 Task: Create a rule from the Agile list, Priority changed -> Complete task in the project ApprisePro if Priority Cleared then Complete Task
Action: Mouse moved to (1277, 116)
Screenshot: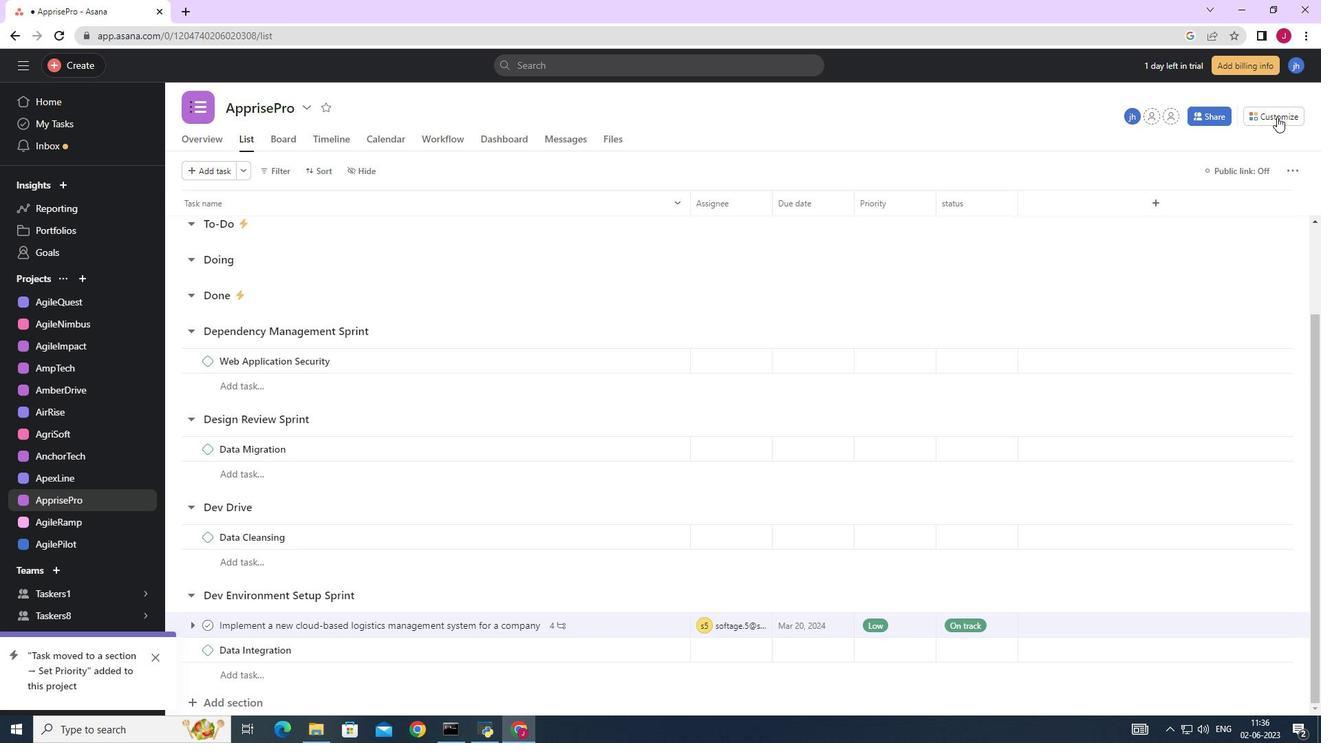 
Action: Mouse pressed left at (1277, 116)
Screenshot: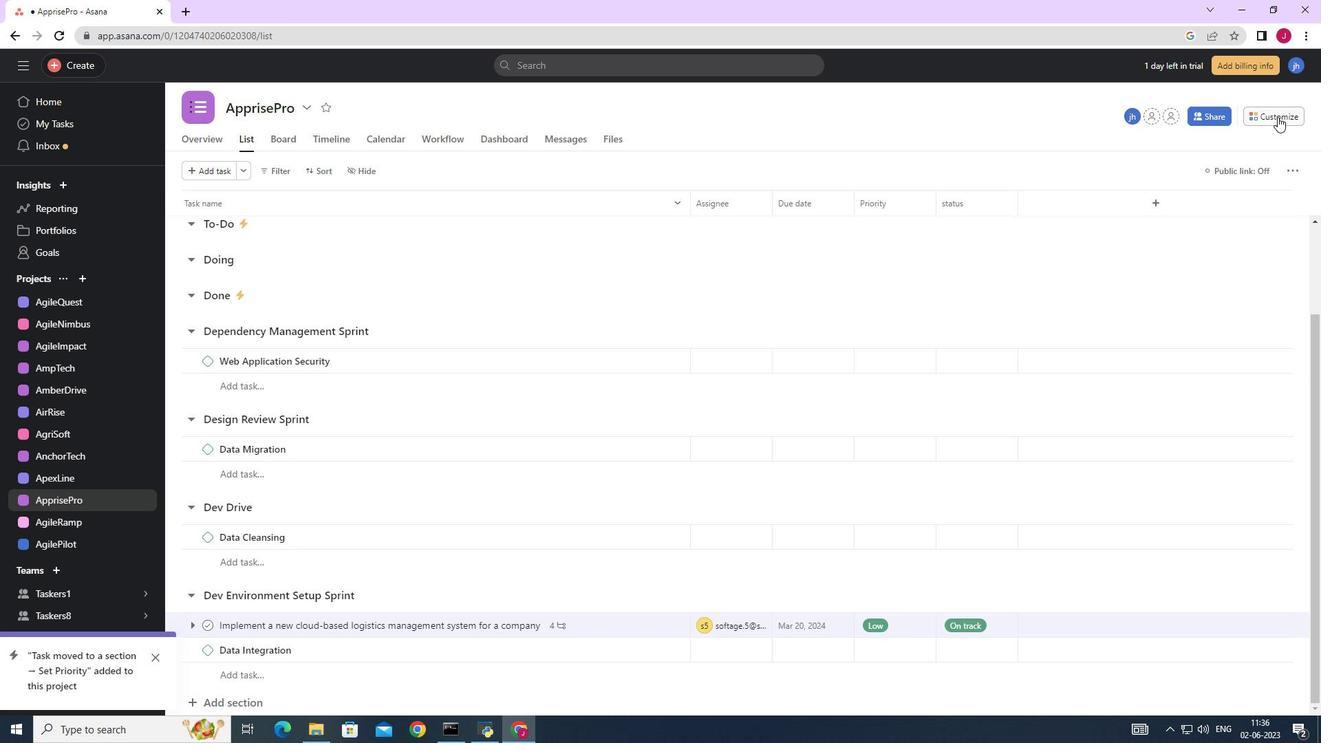 
Action: Mouse moved to (1048, 297)
Screenshot: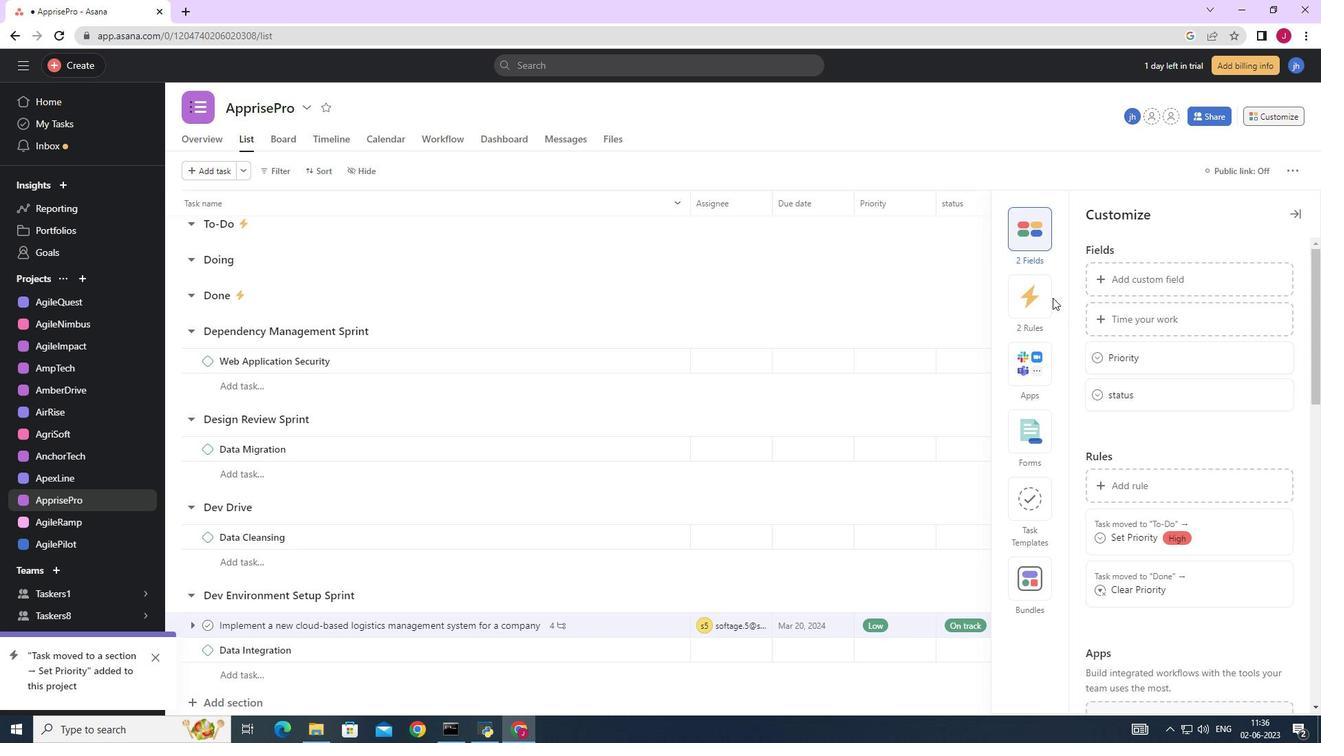 
Action: Mouse pressed left at (1048, 297)
Screenshot: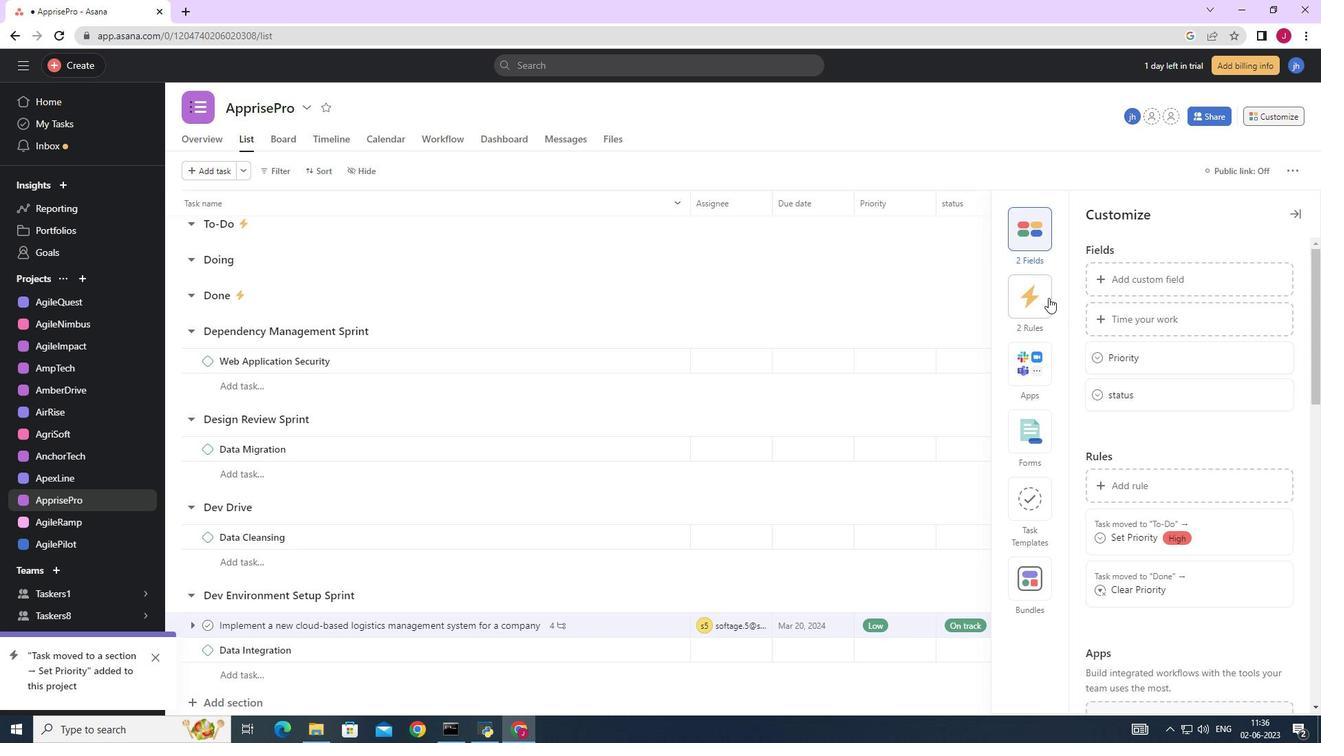 
Action: Mouse moved to (1163, 280)
Screenshot: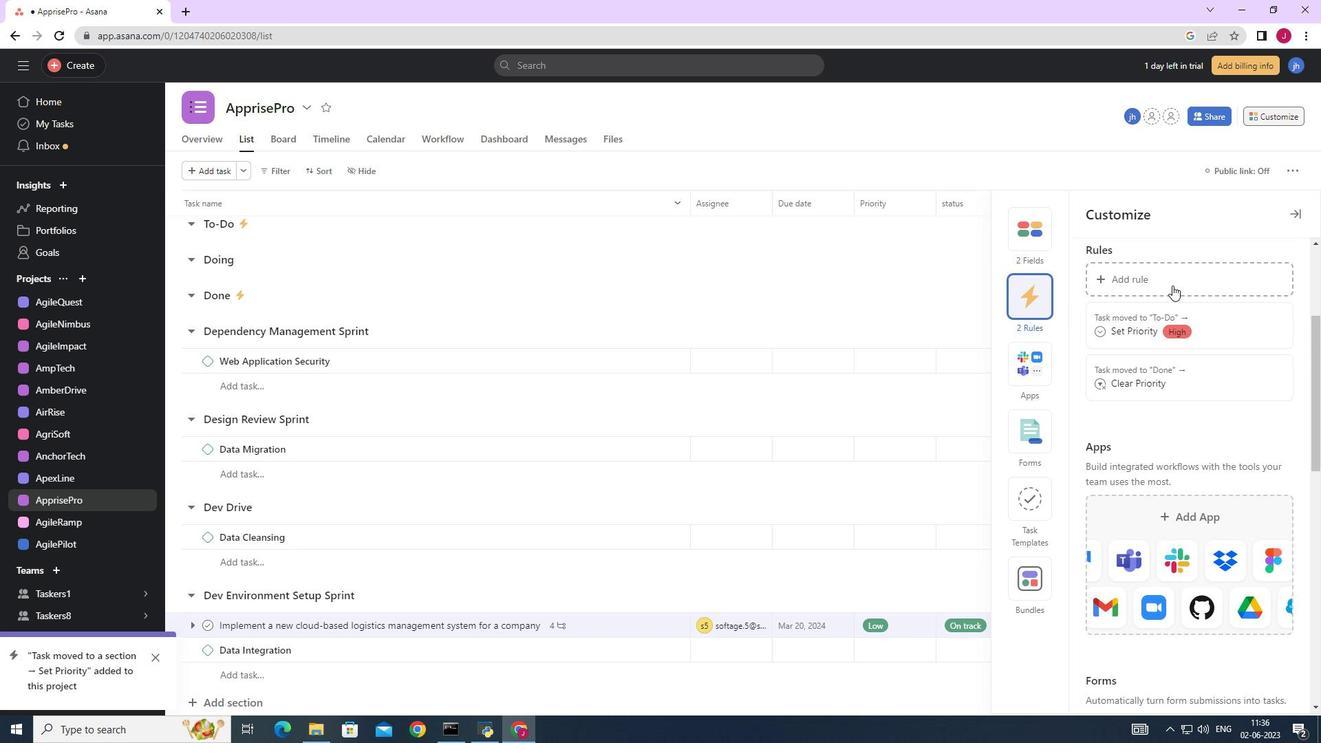 
Action: Mouse pressed left at (1163, 280)
Screenshot: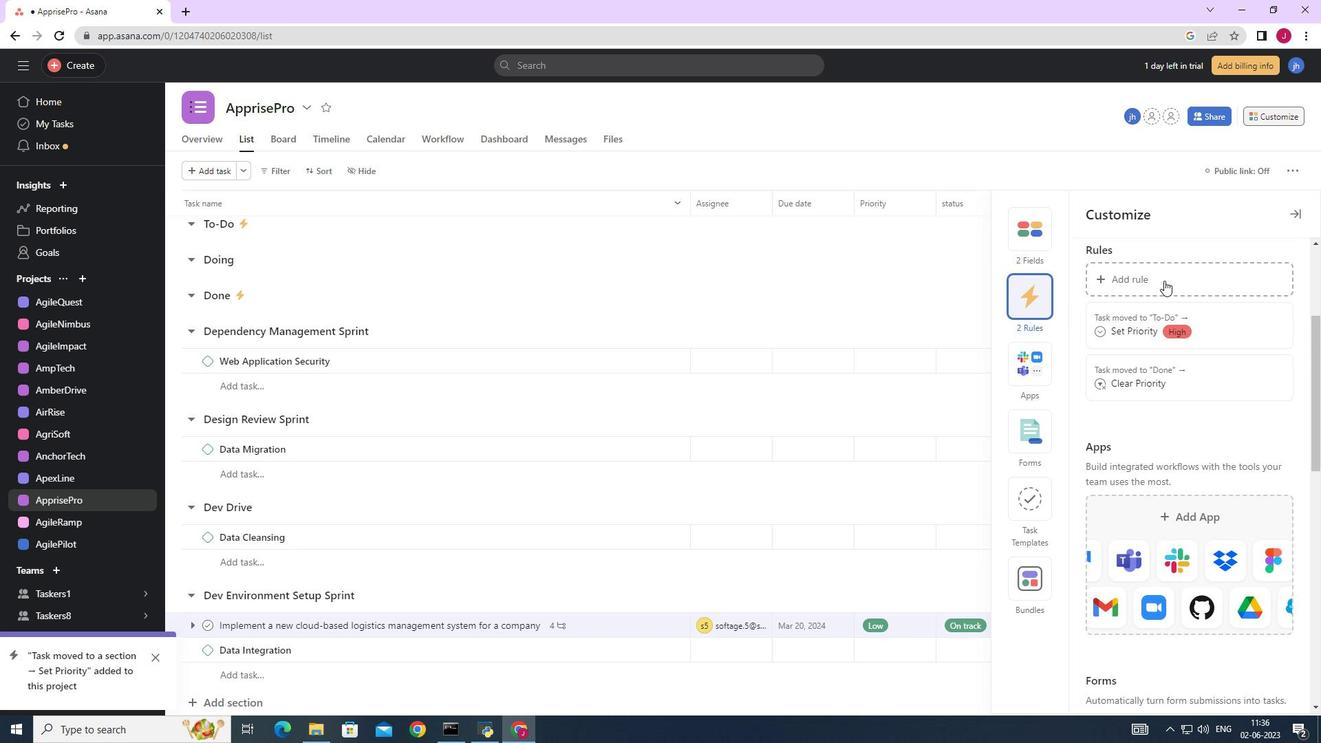 
Action: Mouse moved to (282, 209)
Screenshot: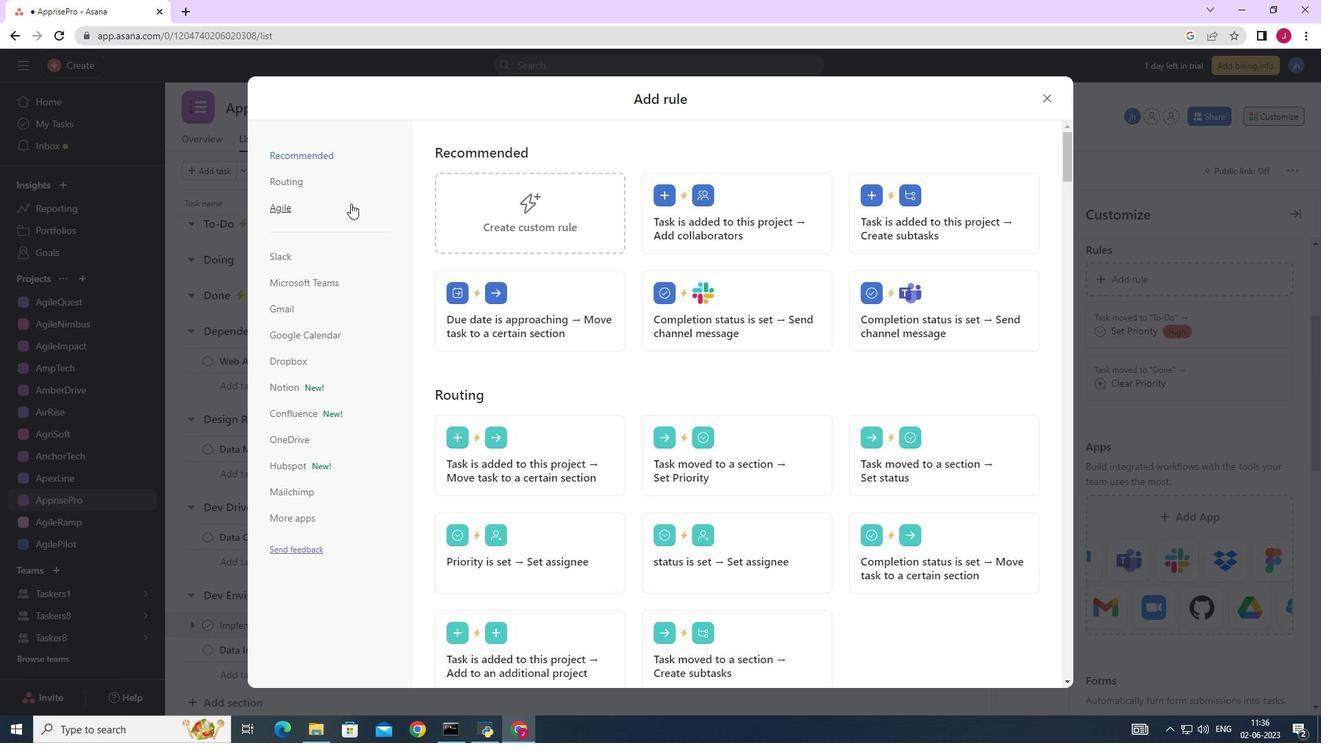 
Action: Mouse pressed left at (282, 209)
Screenshot: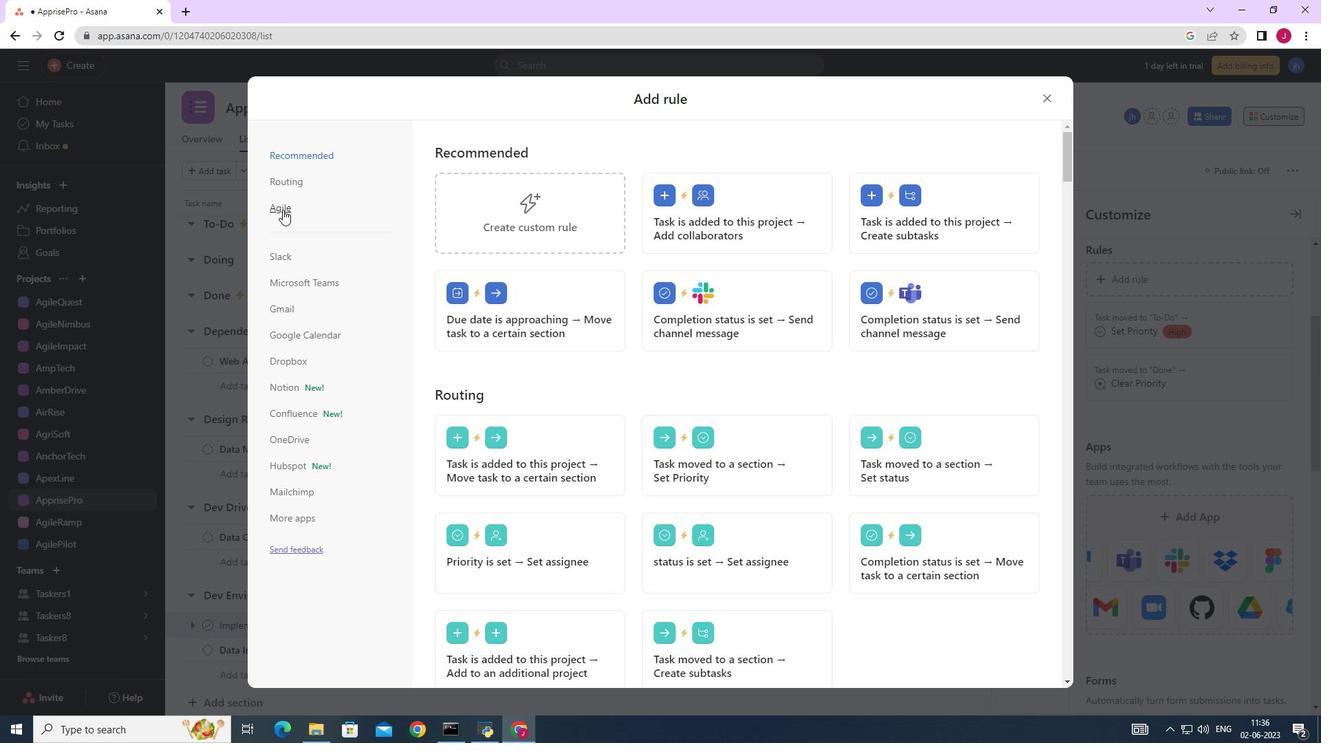 
Action: Mouse moved to (503, 211)
Screenshot: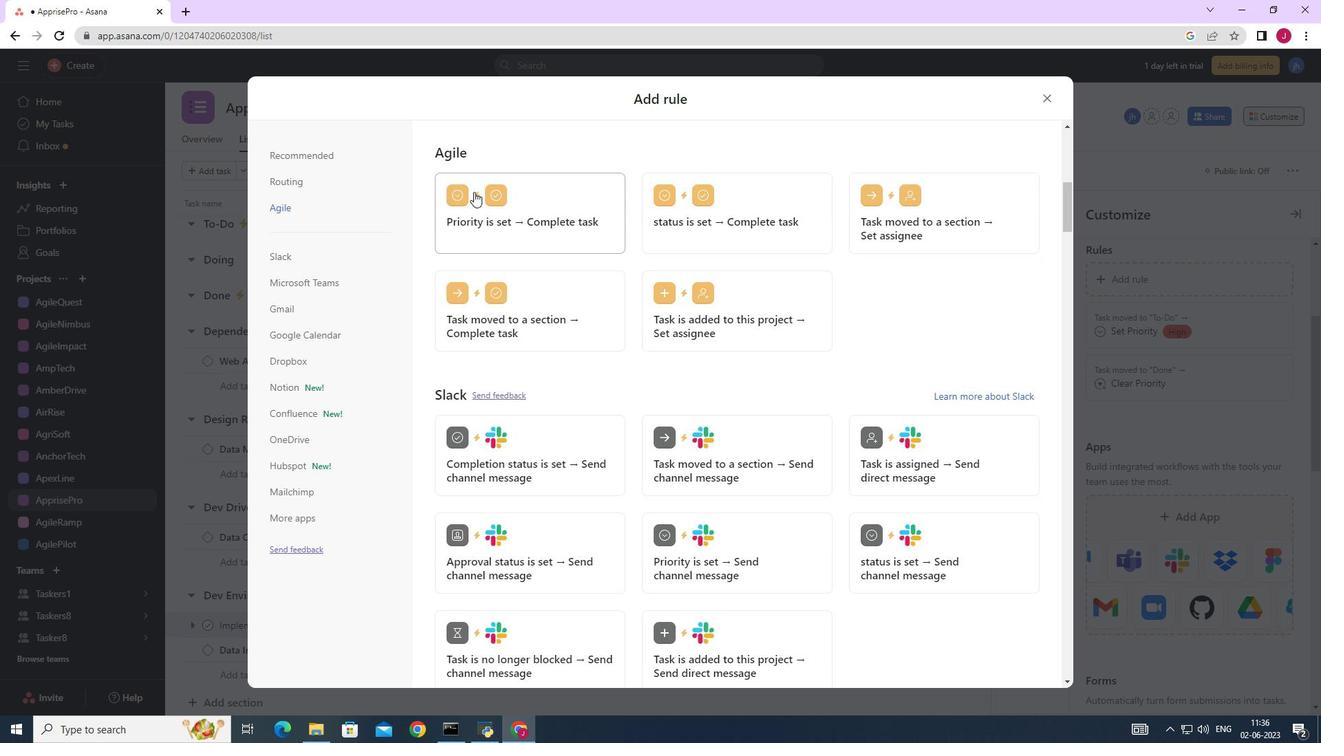 
Action: Mouse pressed left at (503, 211)
Screenshot: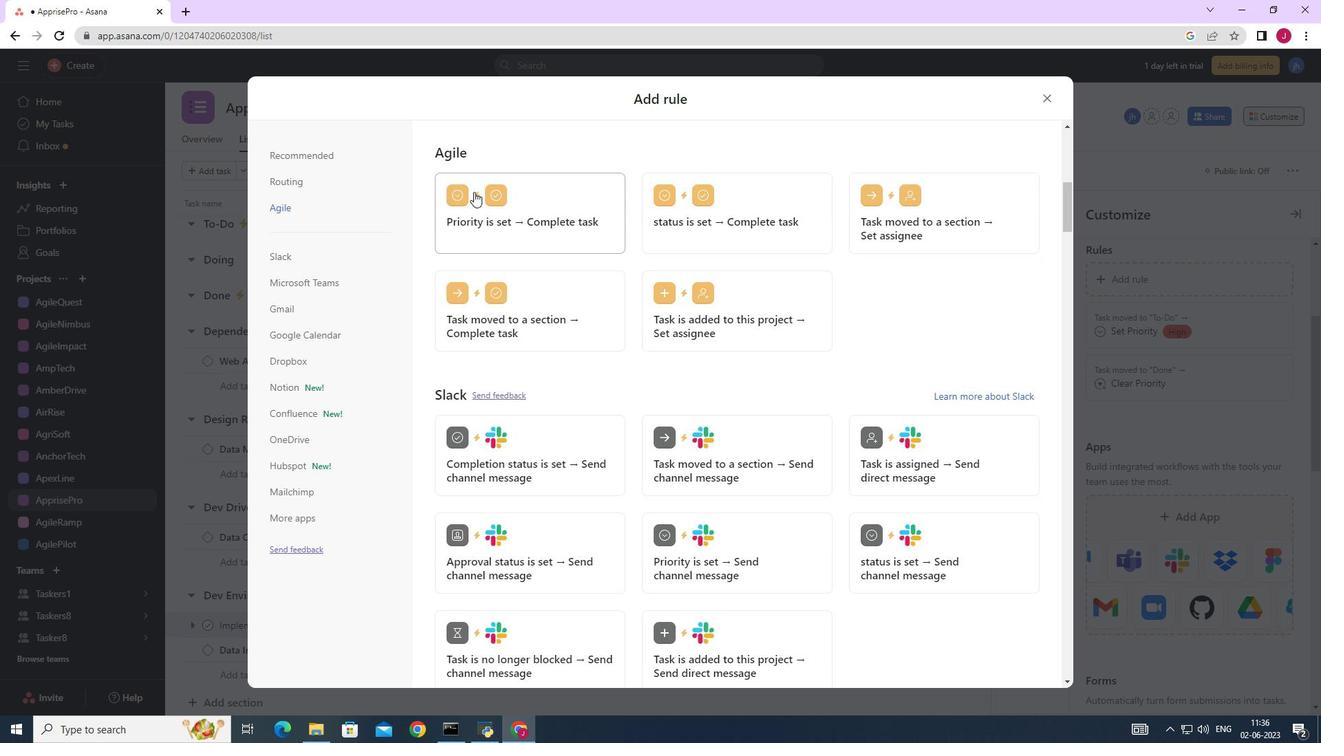 
Action: Mouse moved to (519, 445)
Screenshot: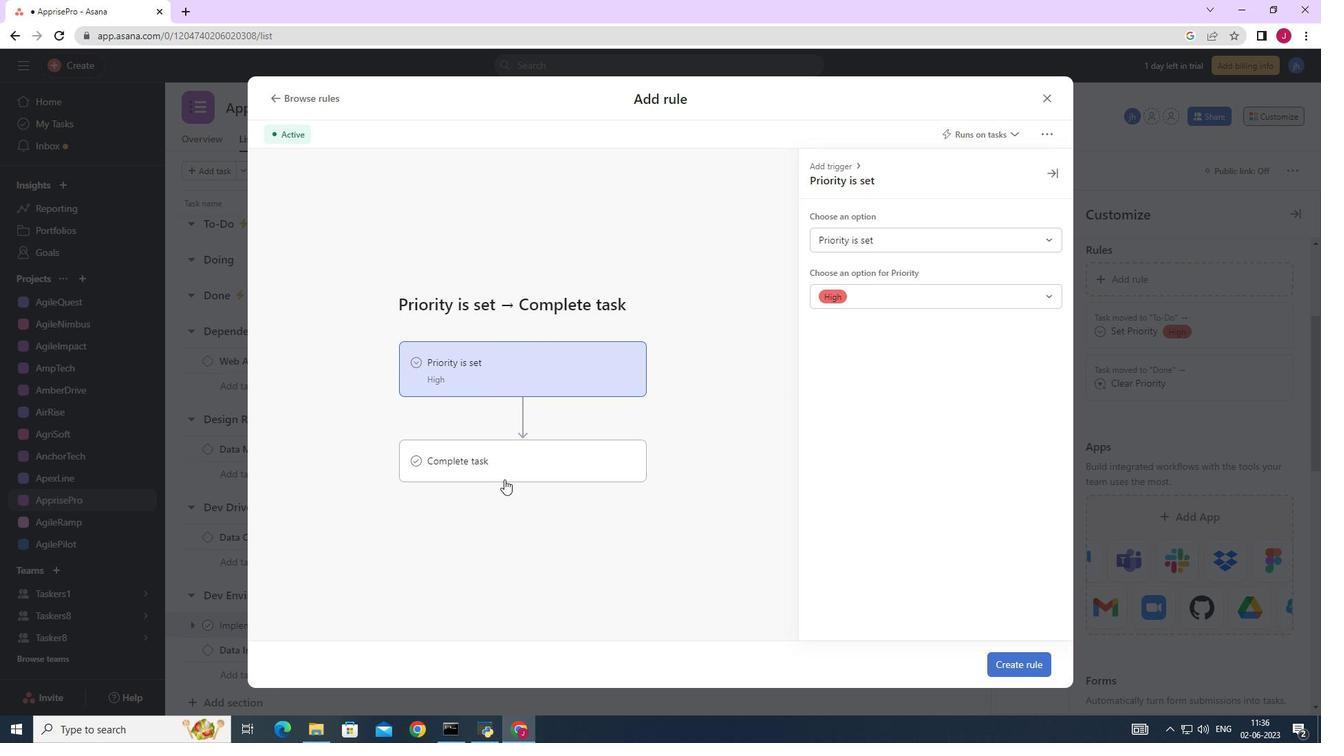 
Action: Mouse pressed left at (519, 445)
Screenshot: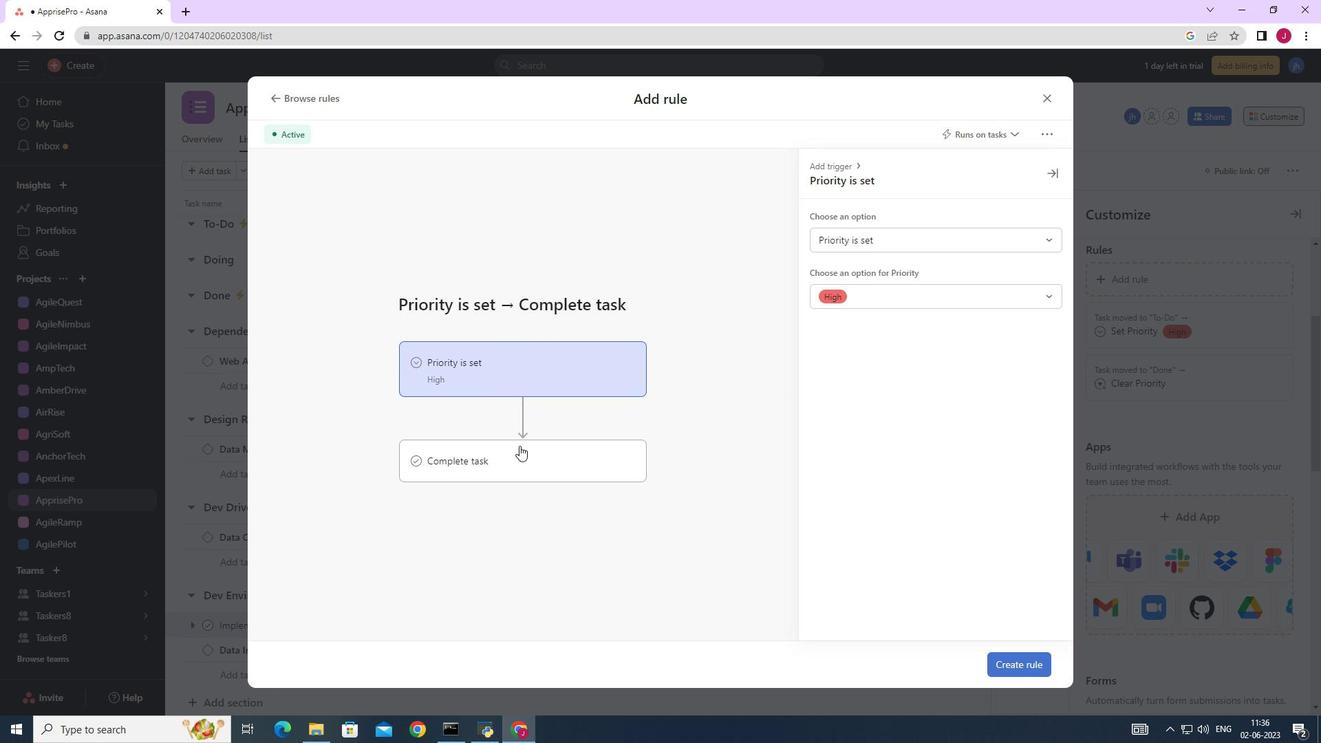 
Action: Mouse moved to (571, 352)
Screenshot: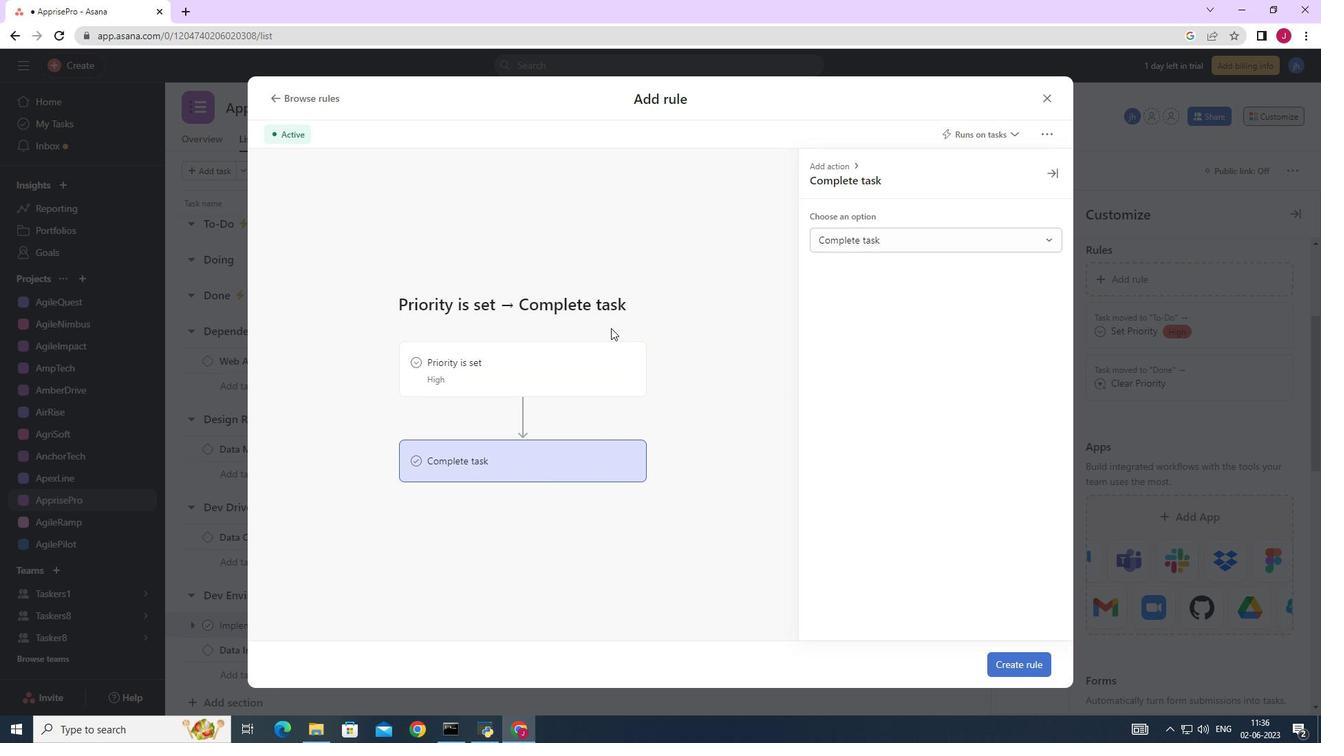 
Action: Mouse pressed left at (571, 352)
Screenshot: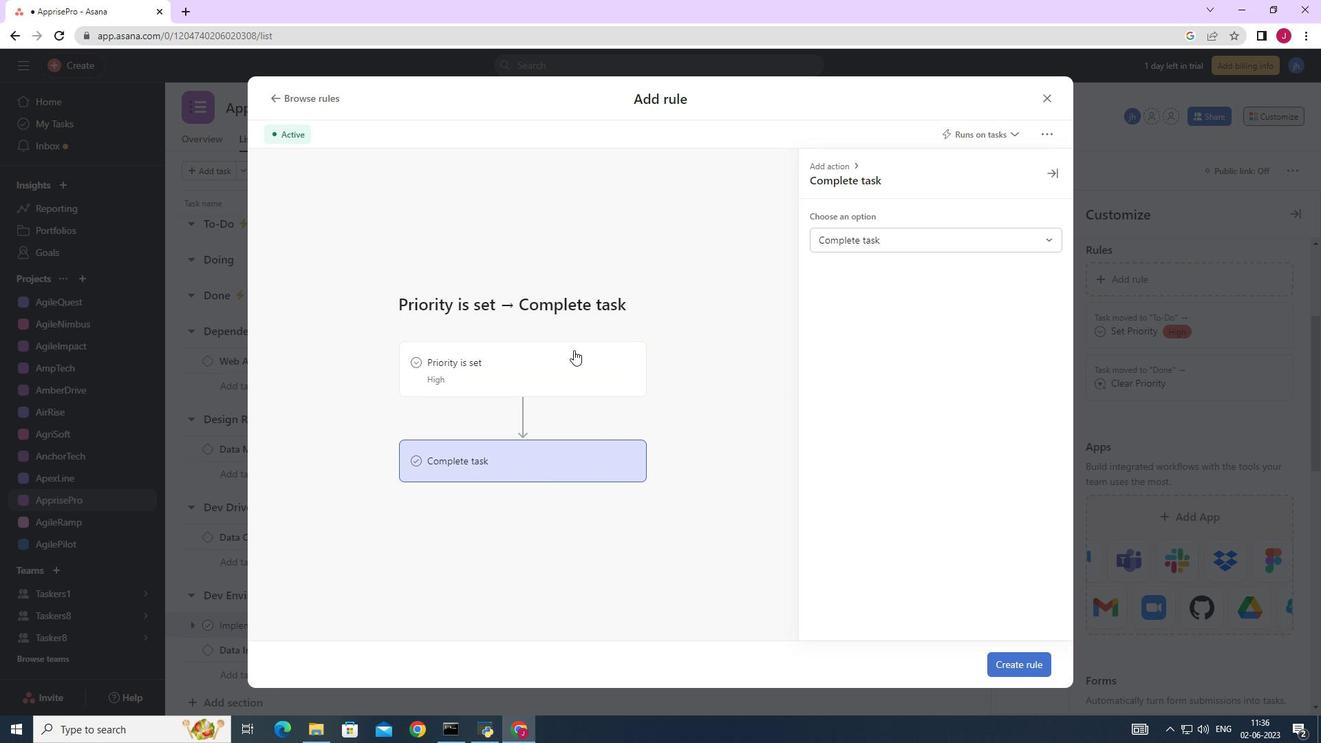 
Action: Mouse moved to (908, 238)
Screenshot: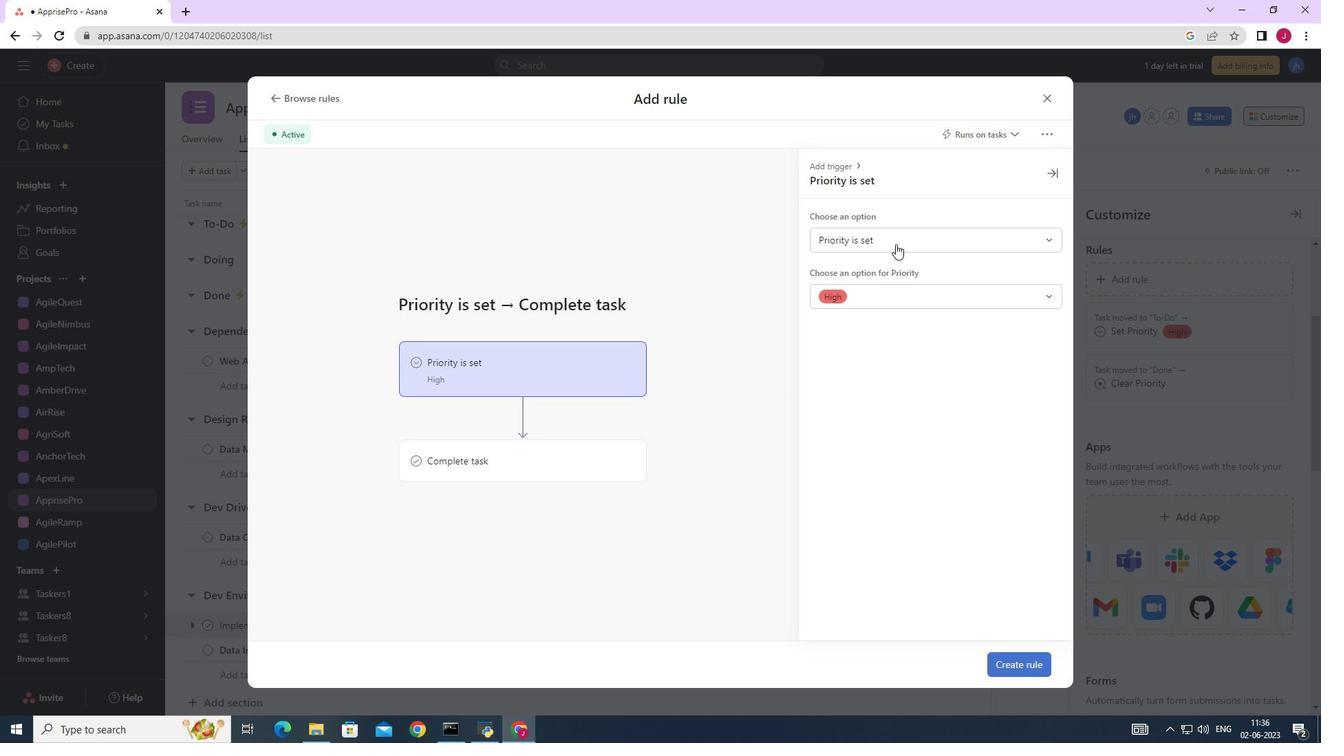 
Action: Mouse pressed left at (908, 238)
Screenshot: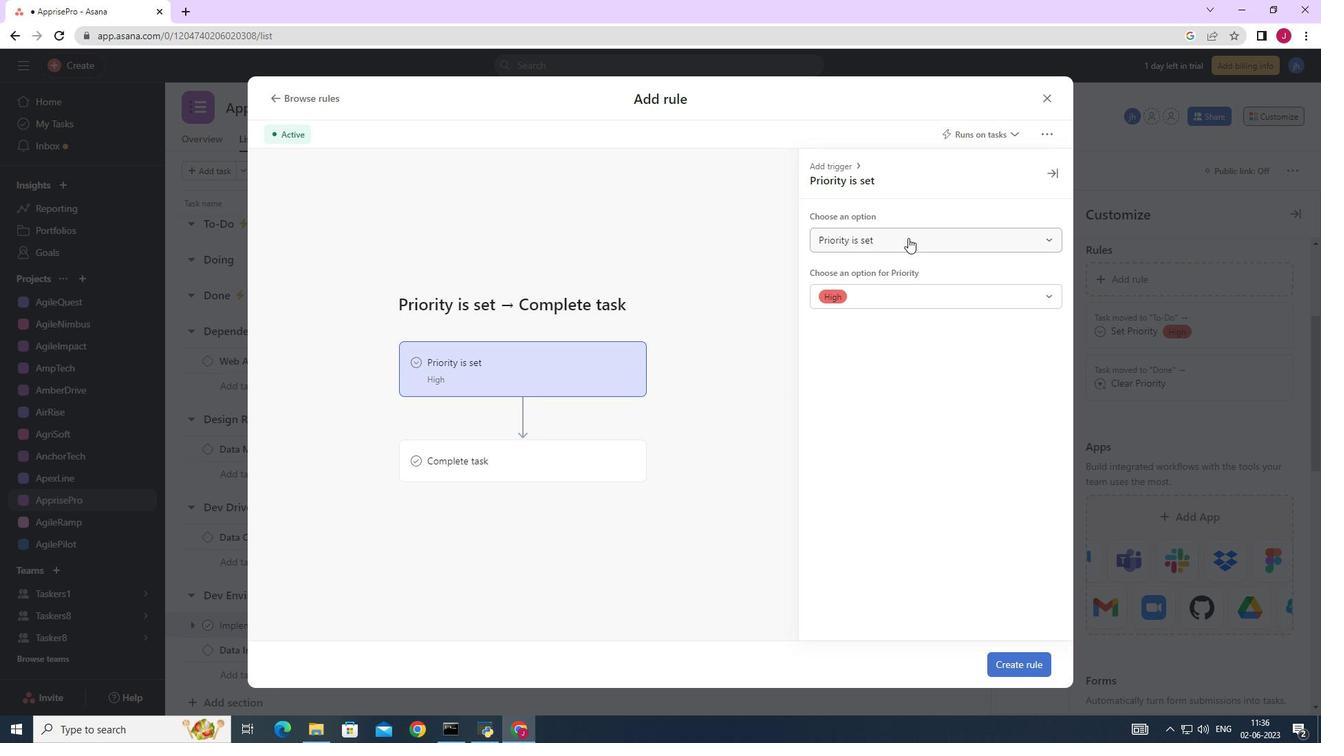 
Action: Mouse moved to (884, 292)
Screenshot: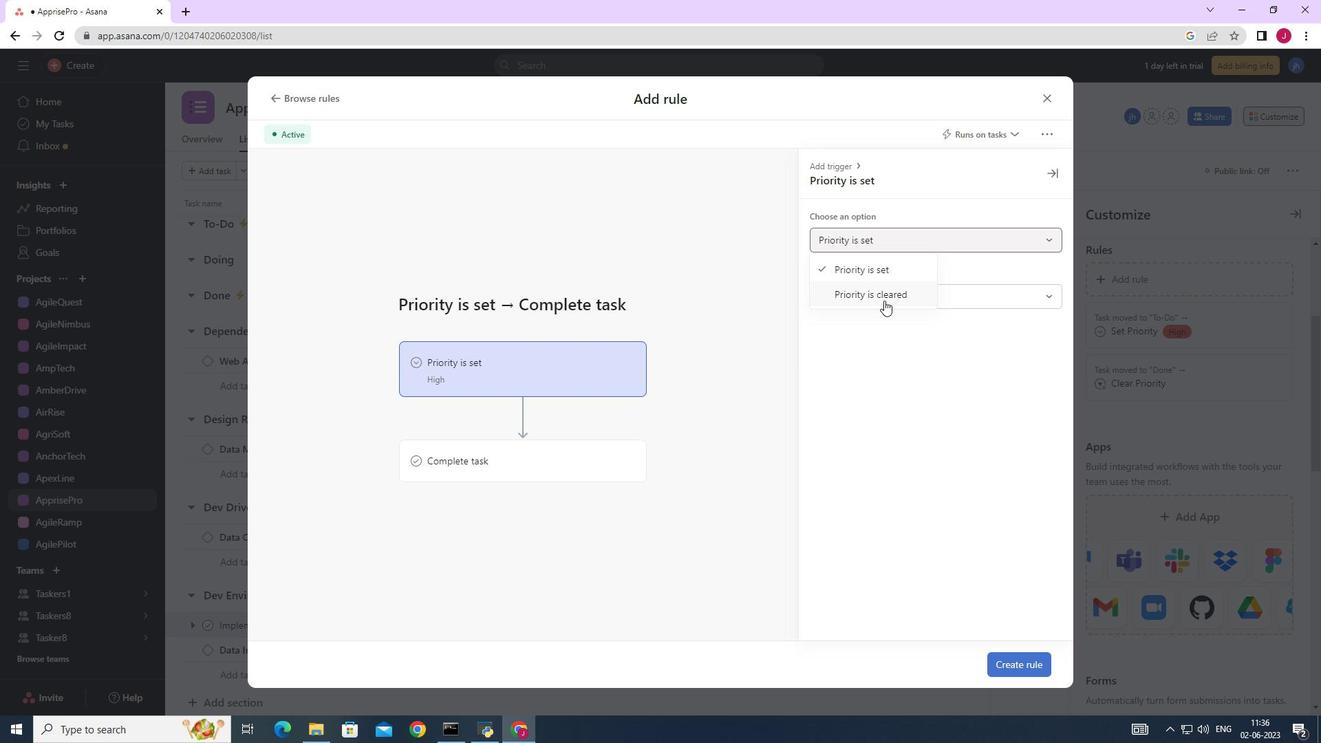
Action: Mouse pressed left at (884, 292)
Screenshot: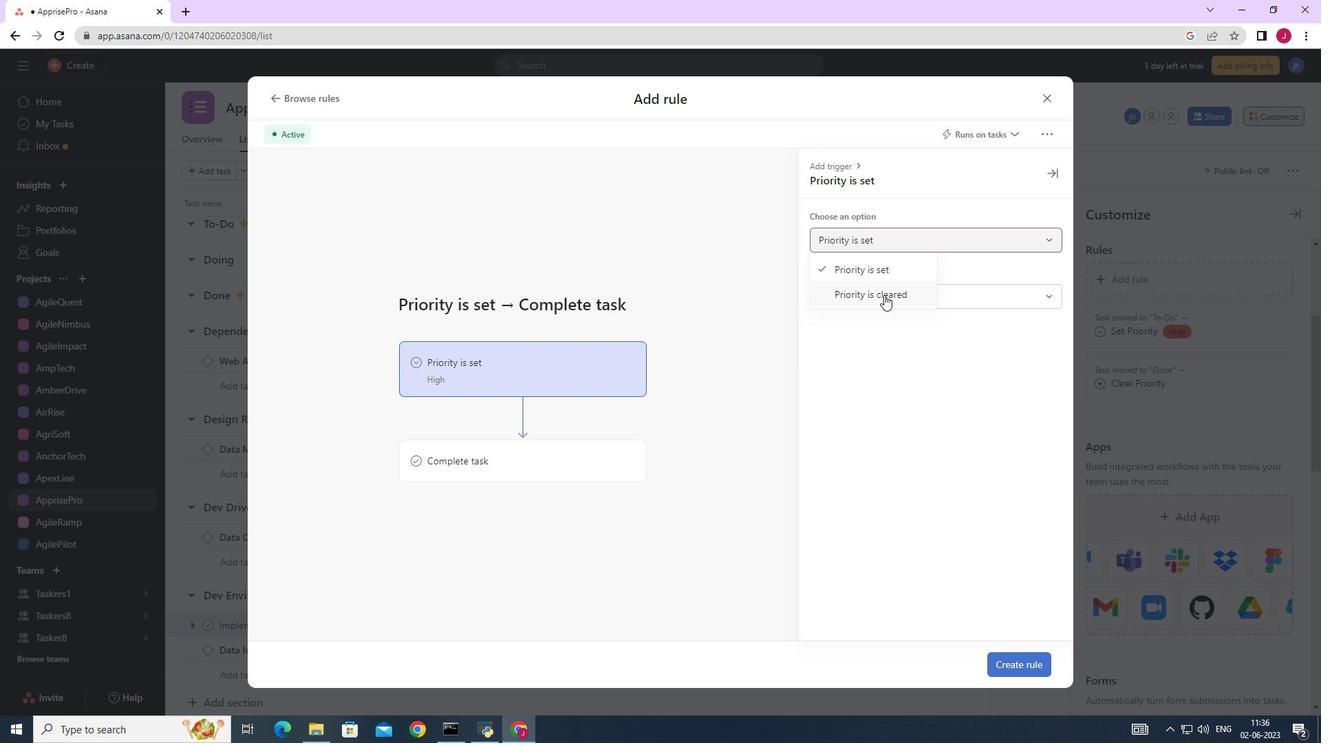 
Action: Mouse moved to (461, 453)
Screenshot: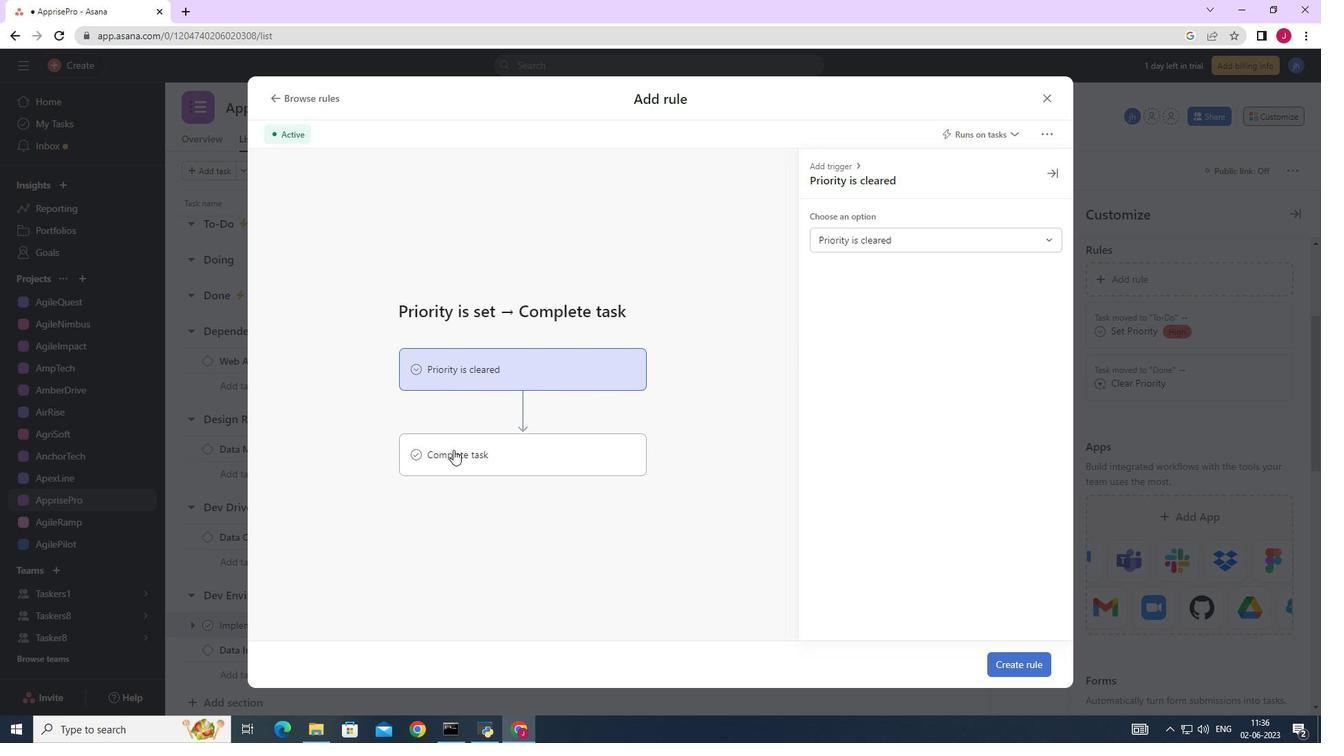 
Action: Mouse pressed left at (461, 453)
Screenshot: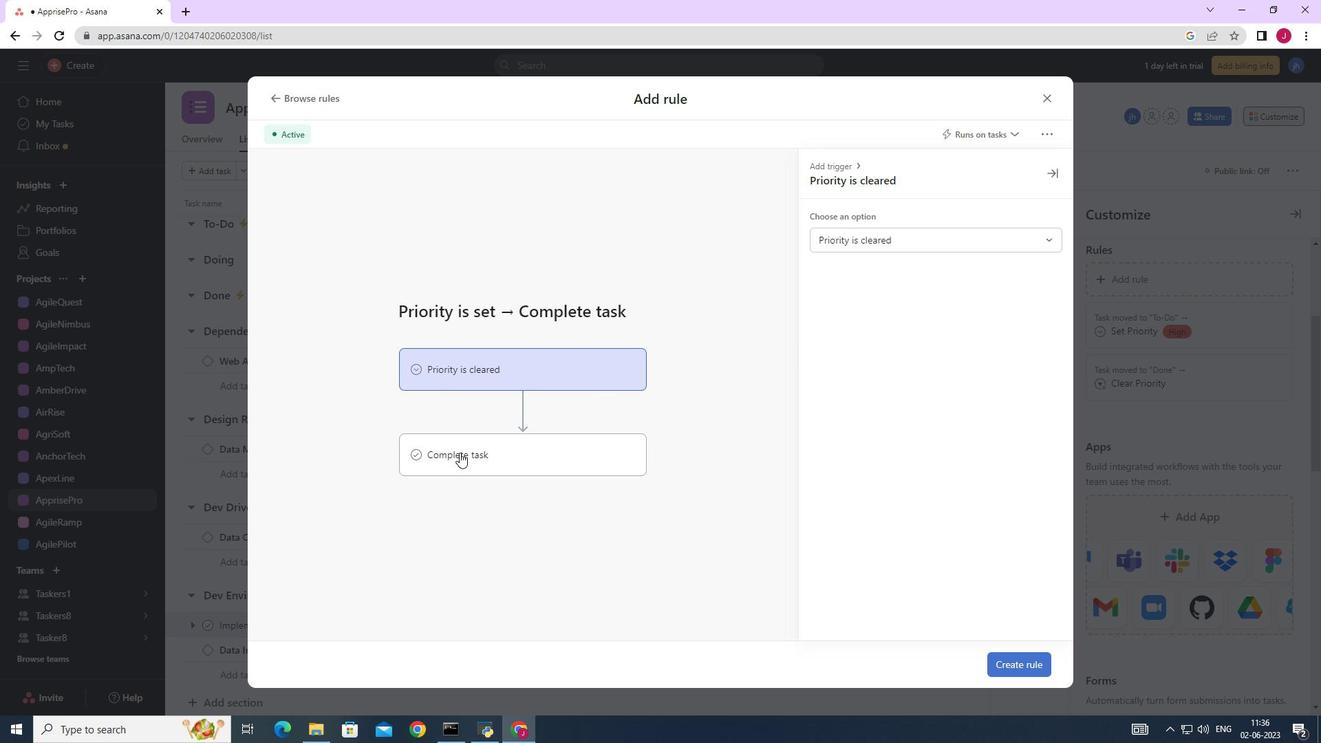 
Action: Mouse moved to (1029, 662)
Screenshot: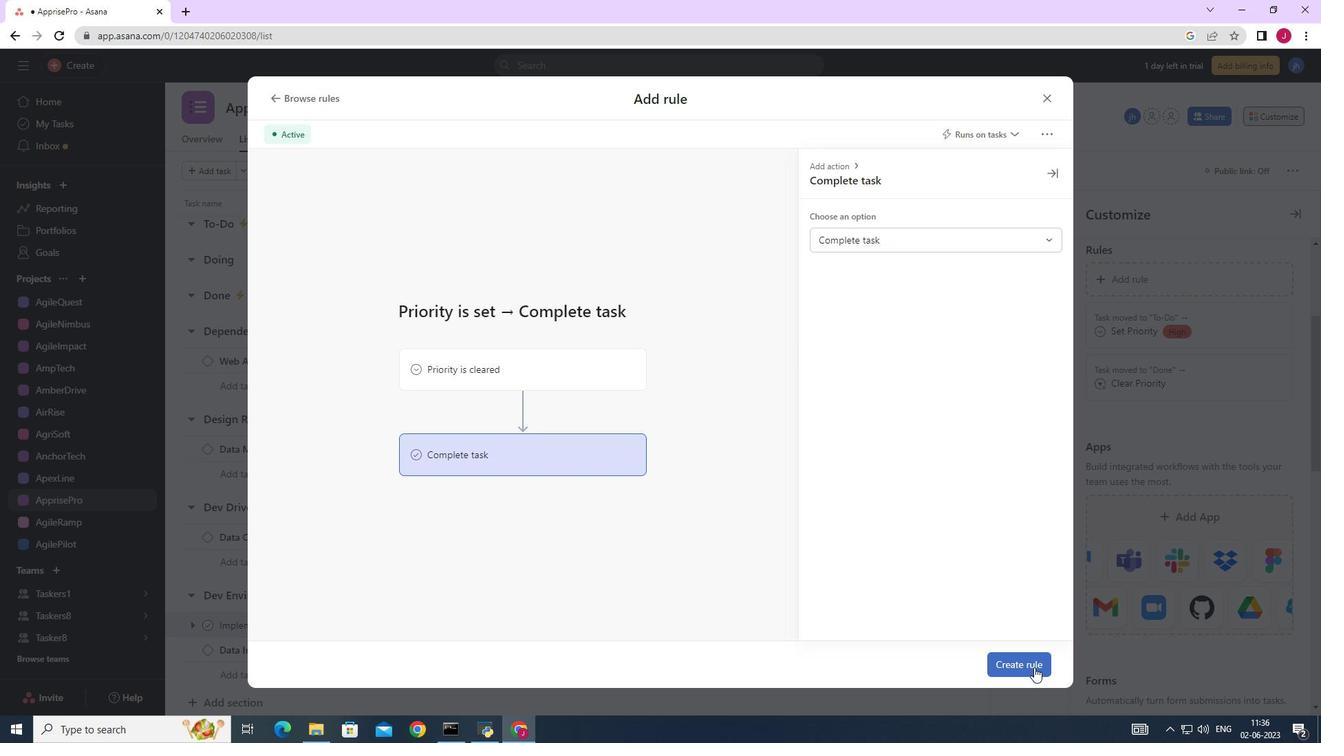 
Action: Mouse pressed left at (1029, 662)
Screenshot: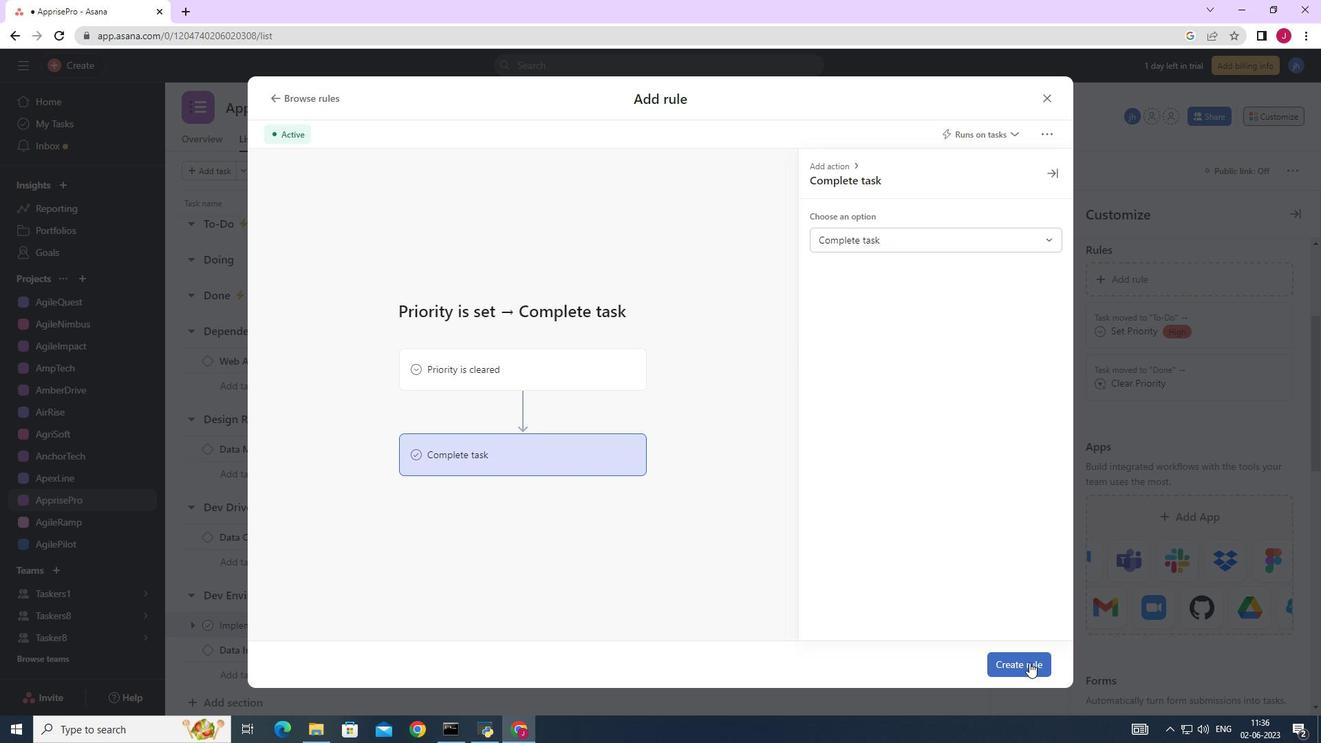 
